 Task: Add an action where "Brand is Default form" in downgrade and inform.
Action: Mouse moved to (8, 280)
Screenshot: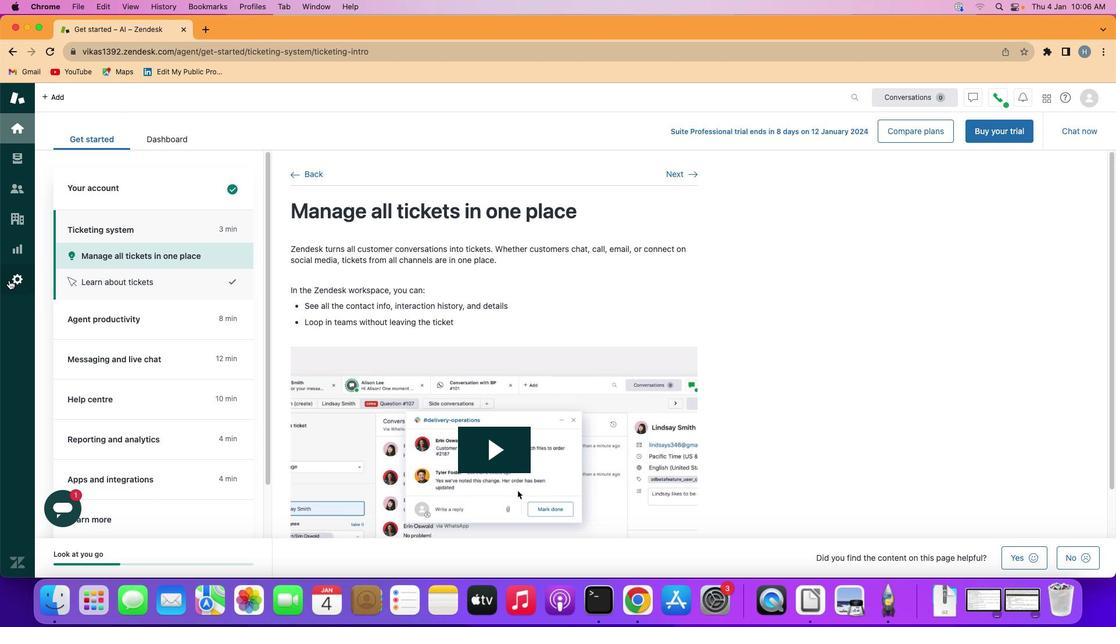 
Action: Mouse pressed left at (8, 280)
Screenshot: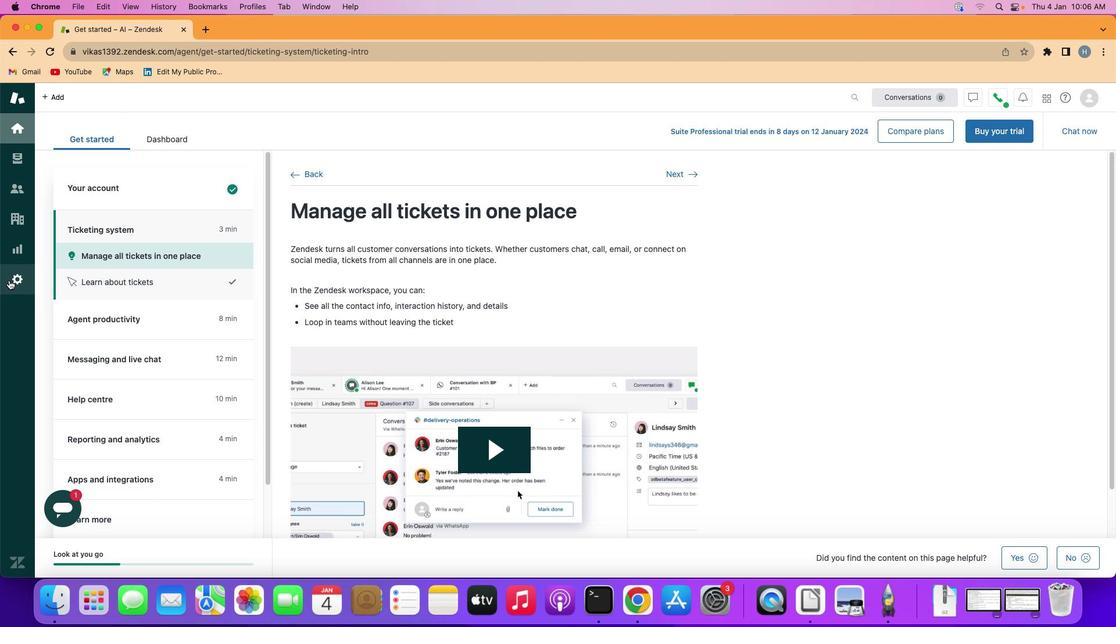 
Action: Mouse moved to (231, 478)
Screenshot: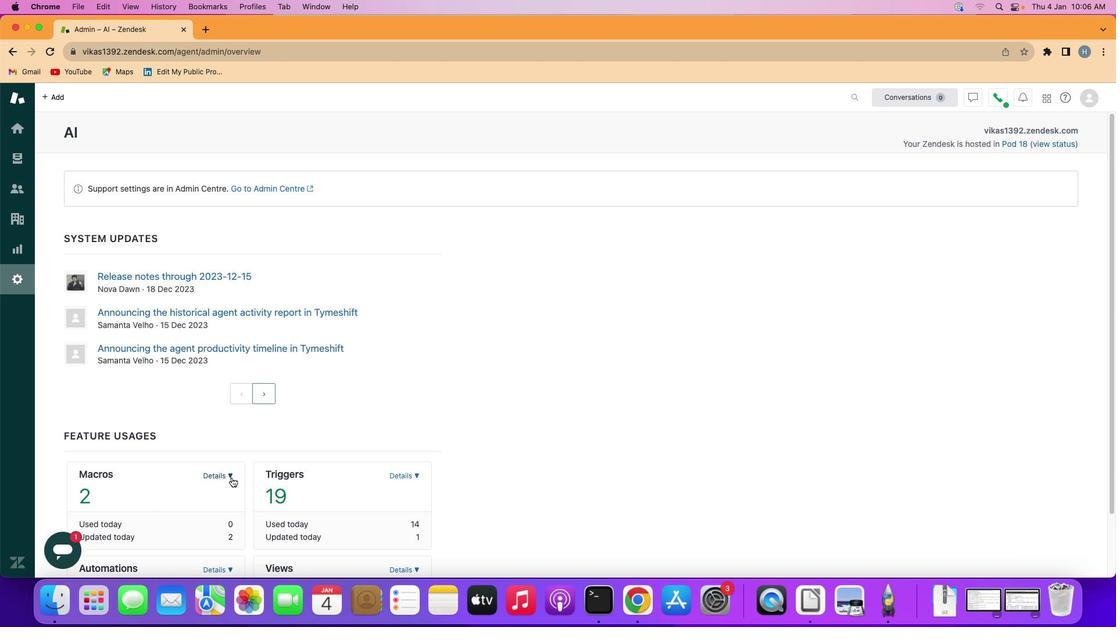 
Action: Mouse pressed left at (231, 478)
Screenshot: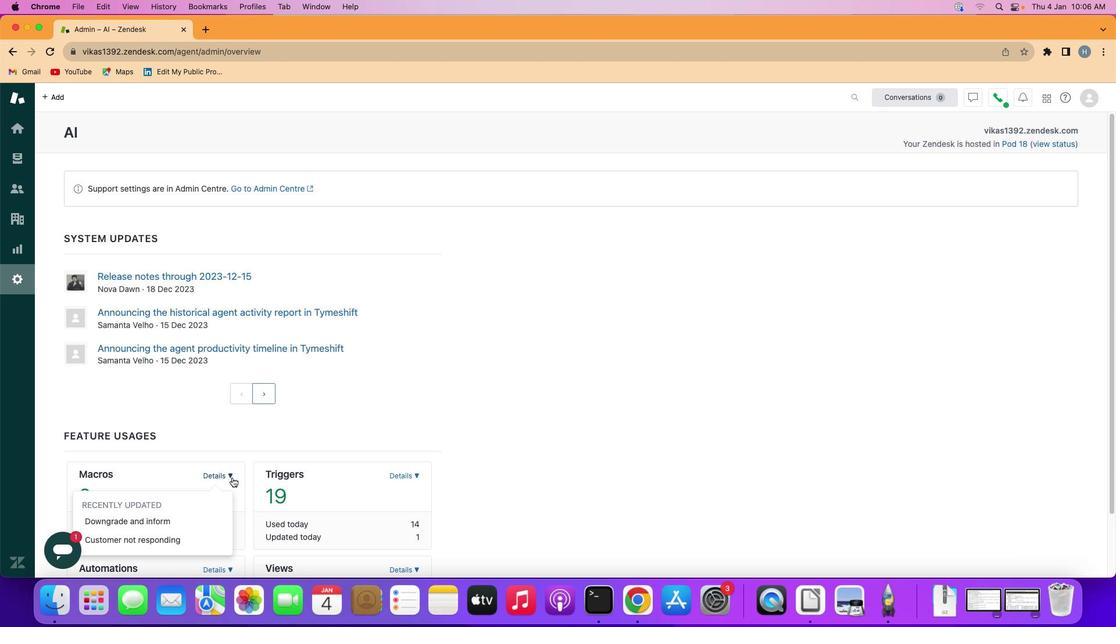 
Action: Mouse moved to (161, 518)
Screenshot: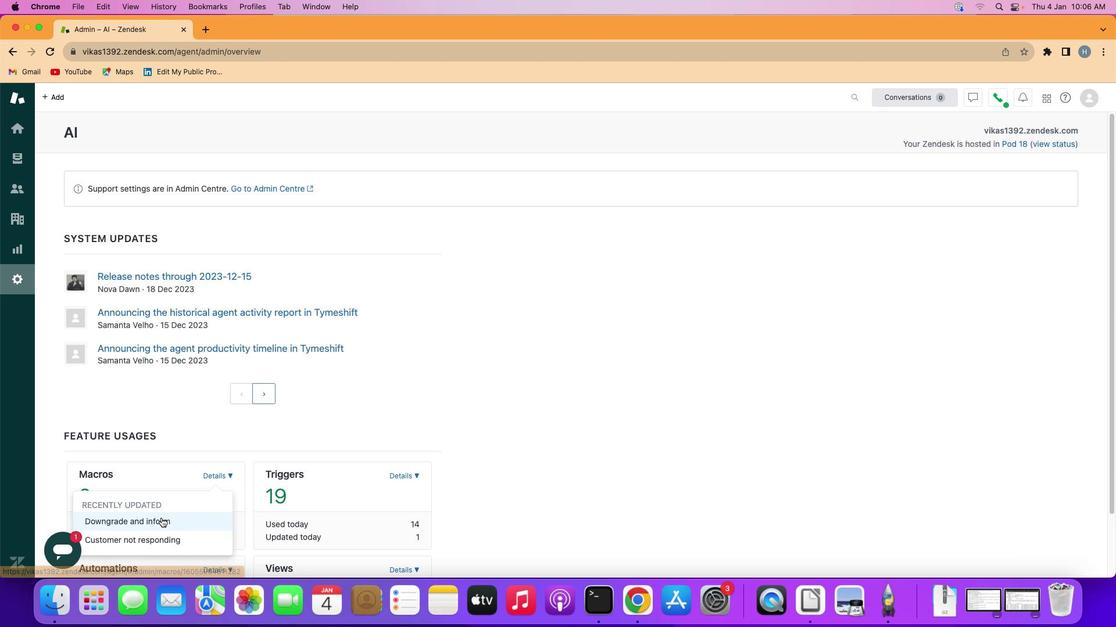 
Action: Mouse pressed left at (161, 518)
Screenshot: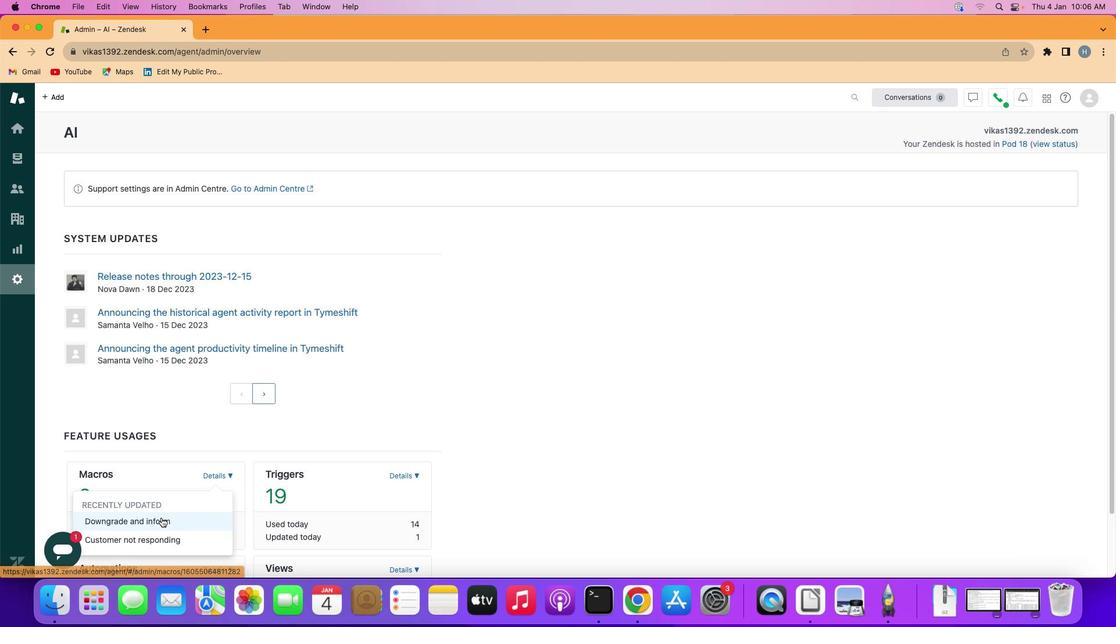
Action: Mouse moved to (189, 421)
Screenshot: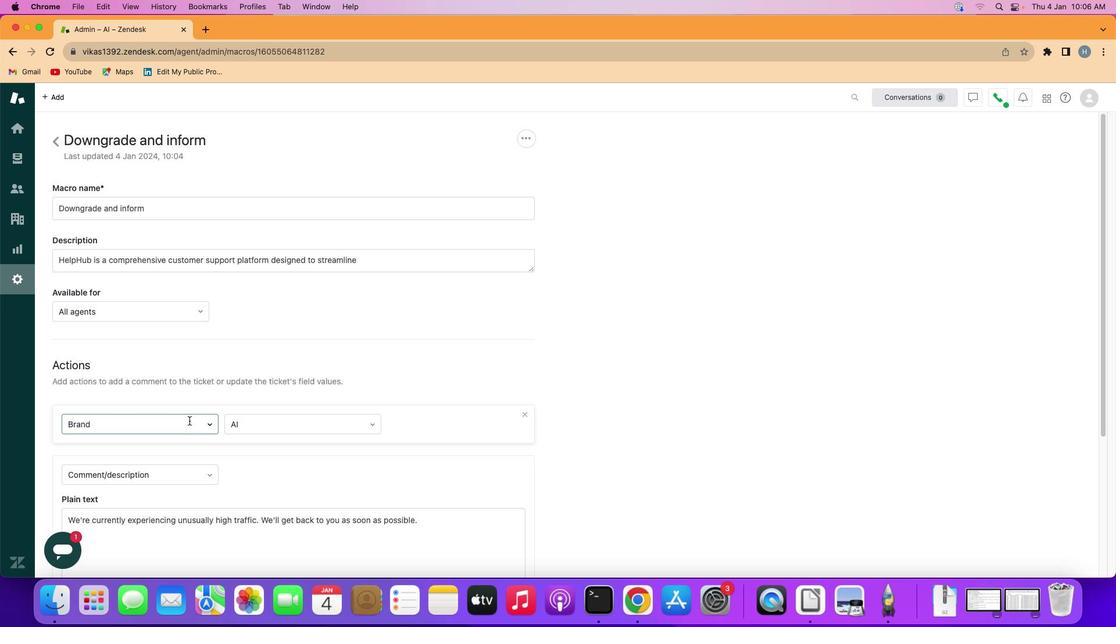 
Action: Mouse pressed left at (189, 421)
Screenshot: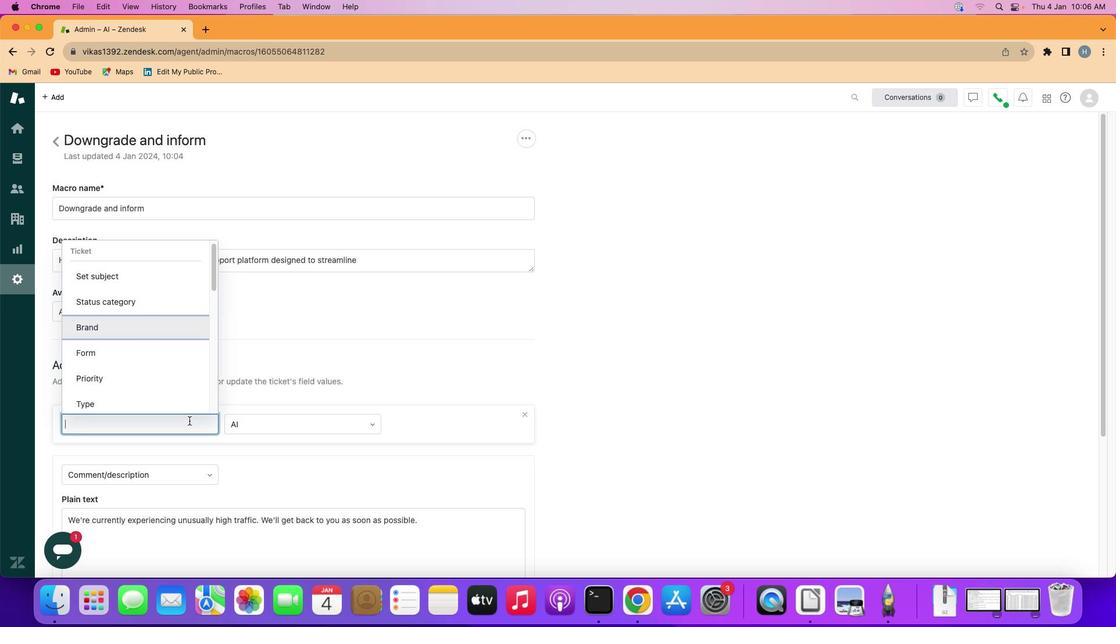 
Action: Mouse moved to (177, 349)
Screenshot: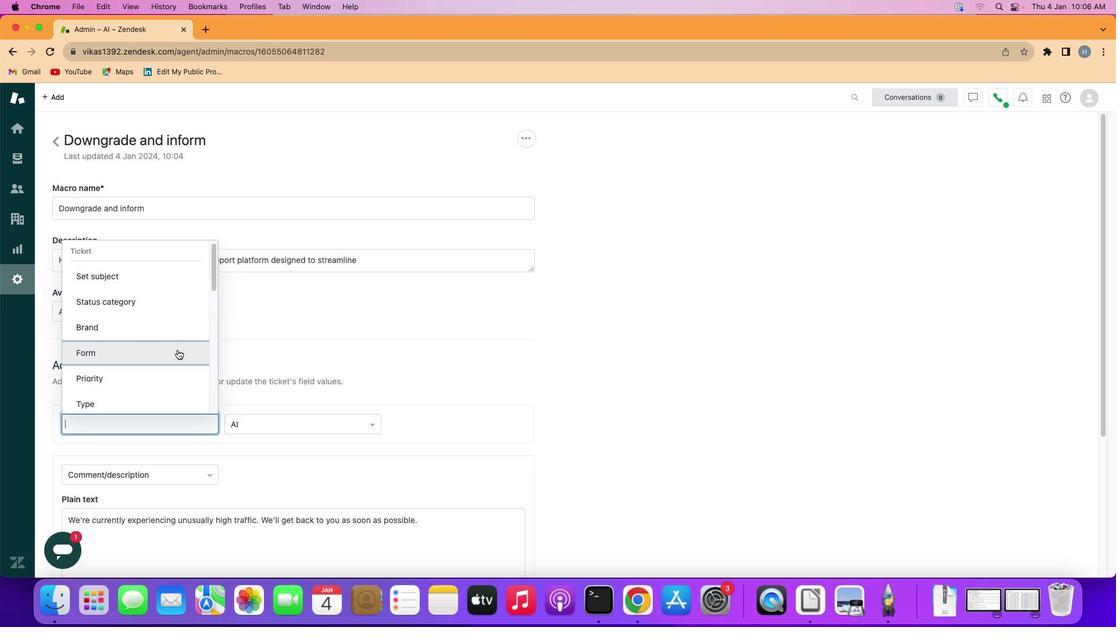 
Action: Mouse pressed left at (177, 349)
Screenshot: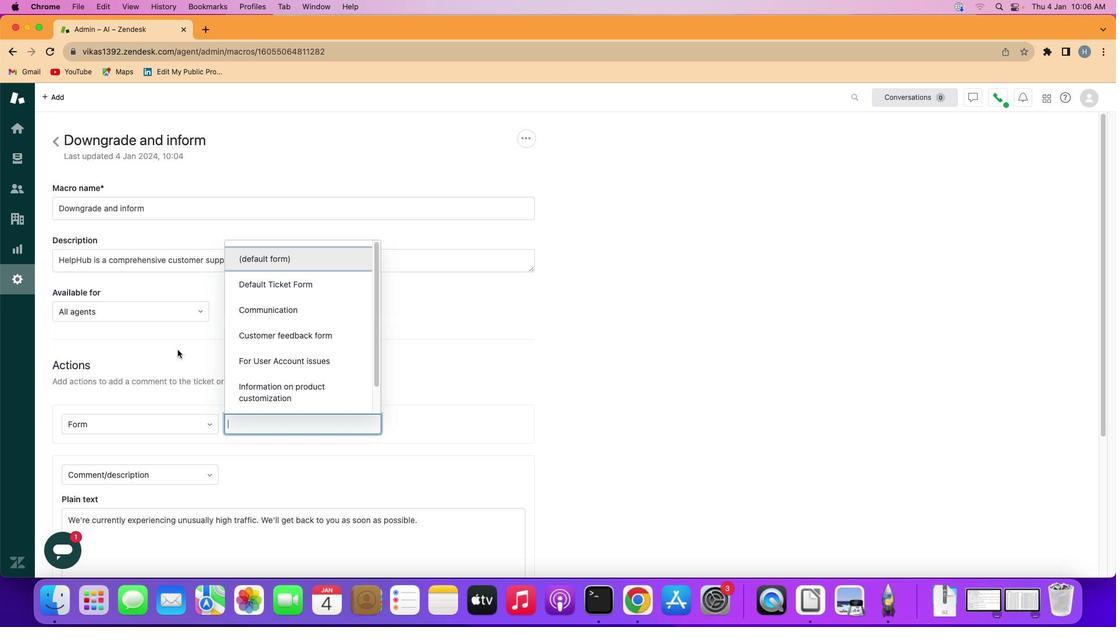 
Action: Mouse moved to (313, 258)
Screenshot: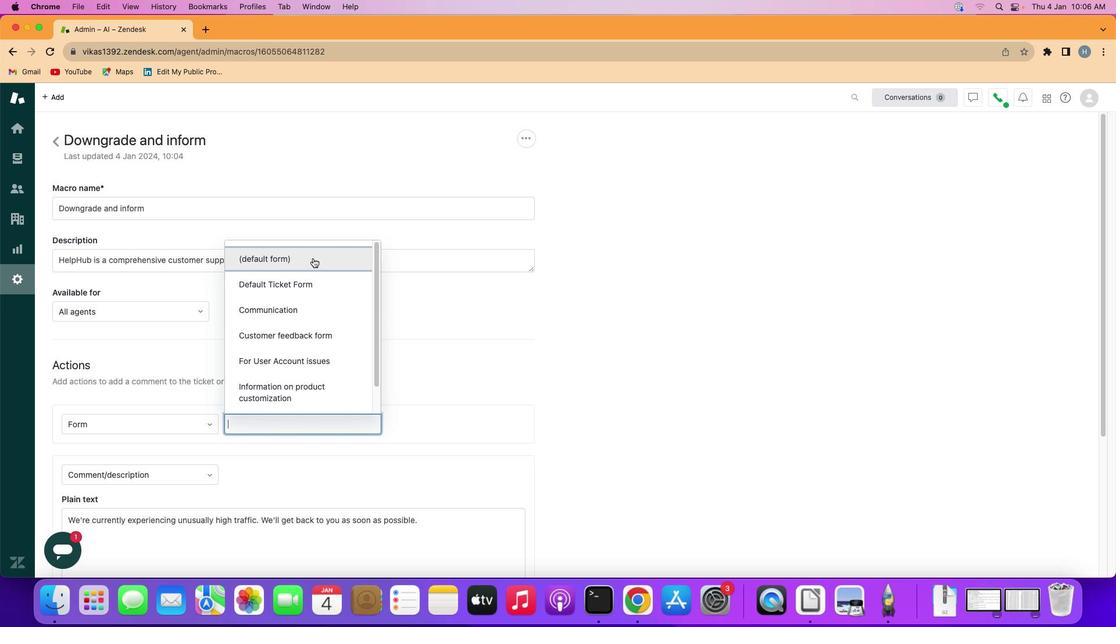 
Action: Mouse pressed left at (313, 258)
Screenshot: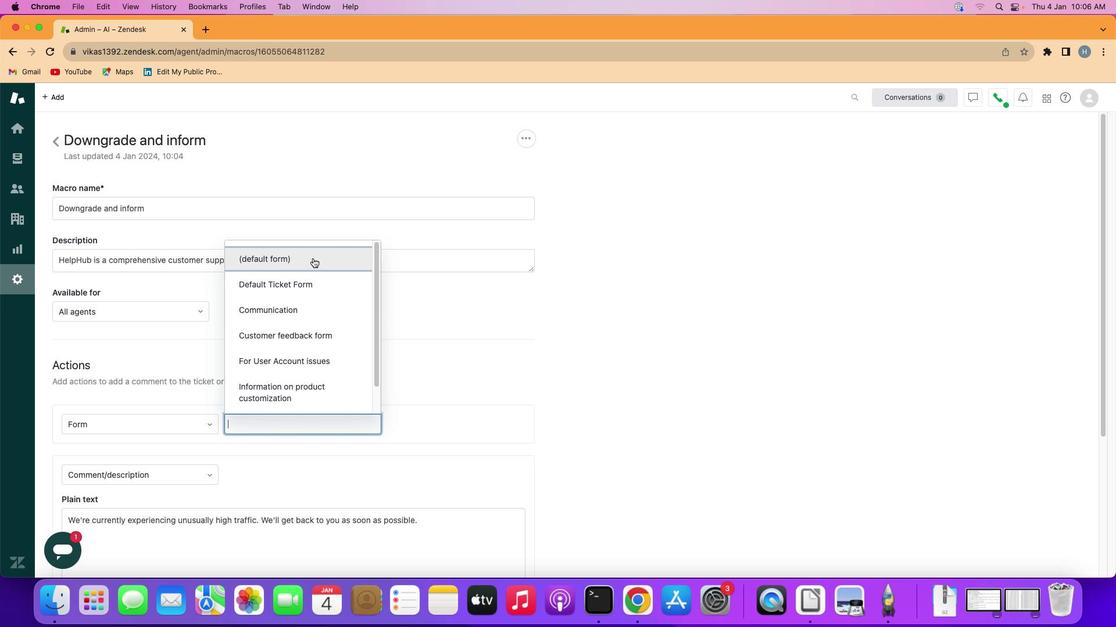 
Action: Mouse moved to (459, 443)
Screenshot: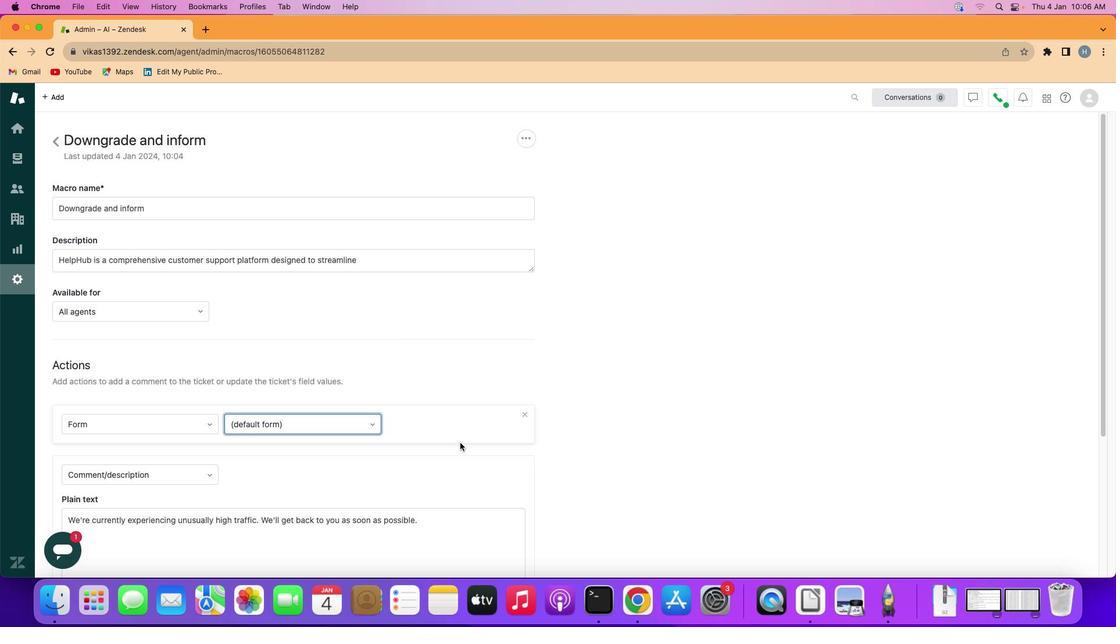 
Action: Mouse scrolled (459, 443) with delta (0, 0)
Screenshot: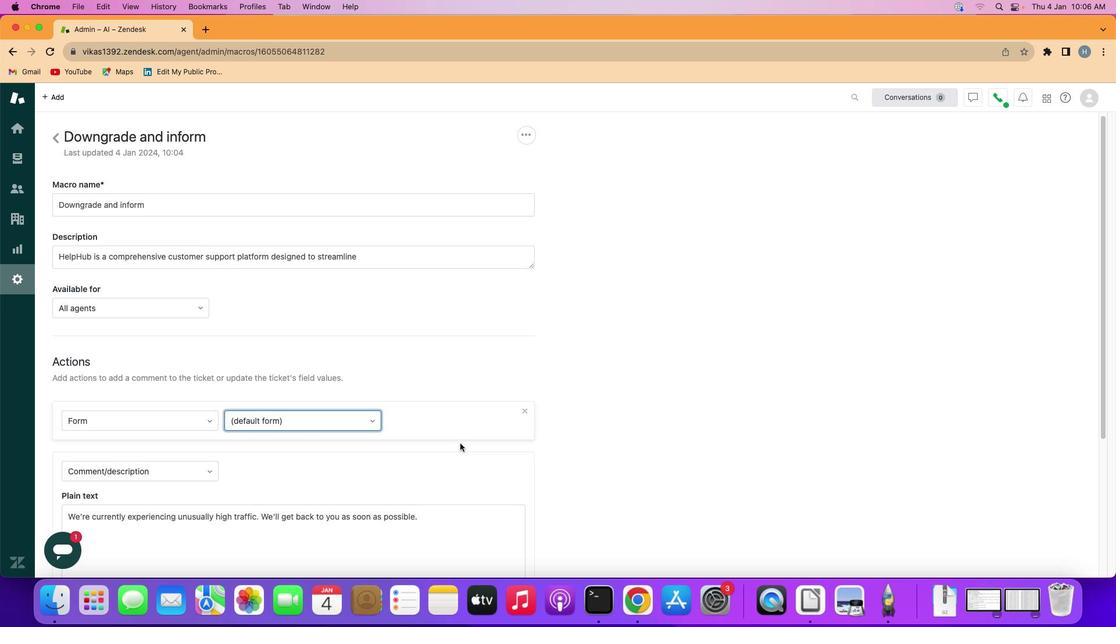 
Action: Mouse scrolled (459, 443) with delta (0, 0)
Screenshot: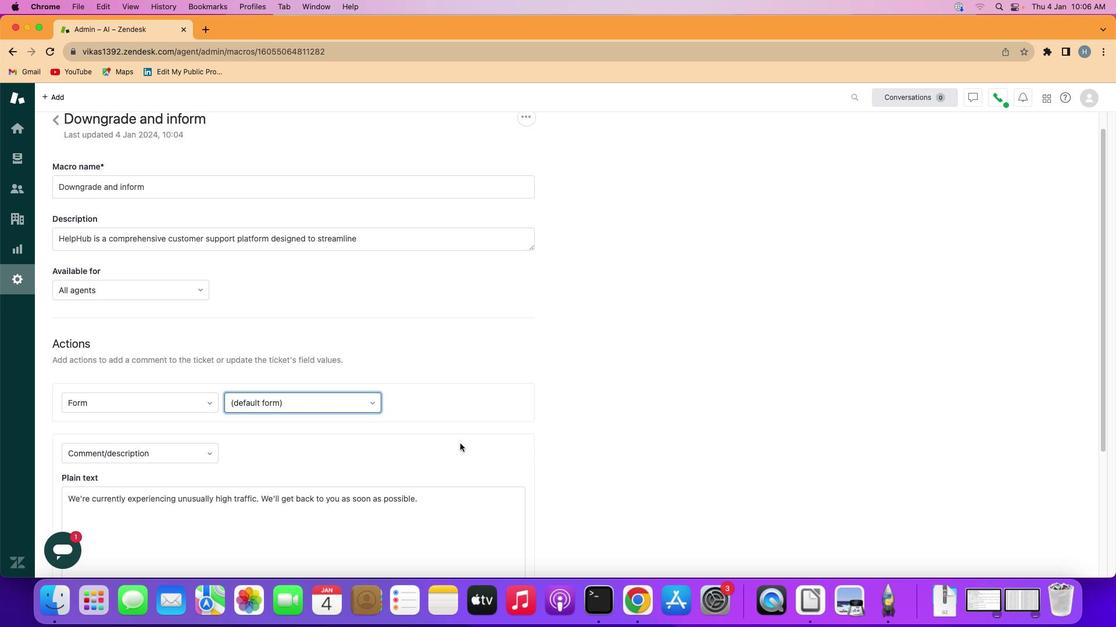 
Action: Mouse scrolled (459, 443) with delta (0, -1)
Screenshot: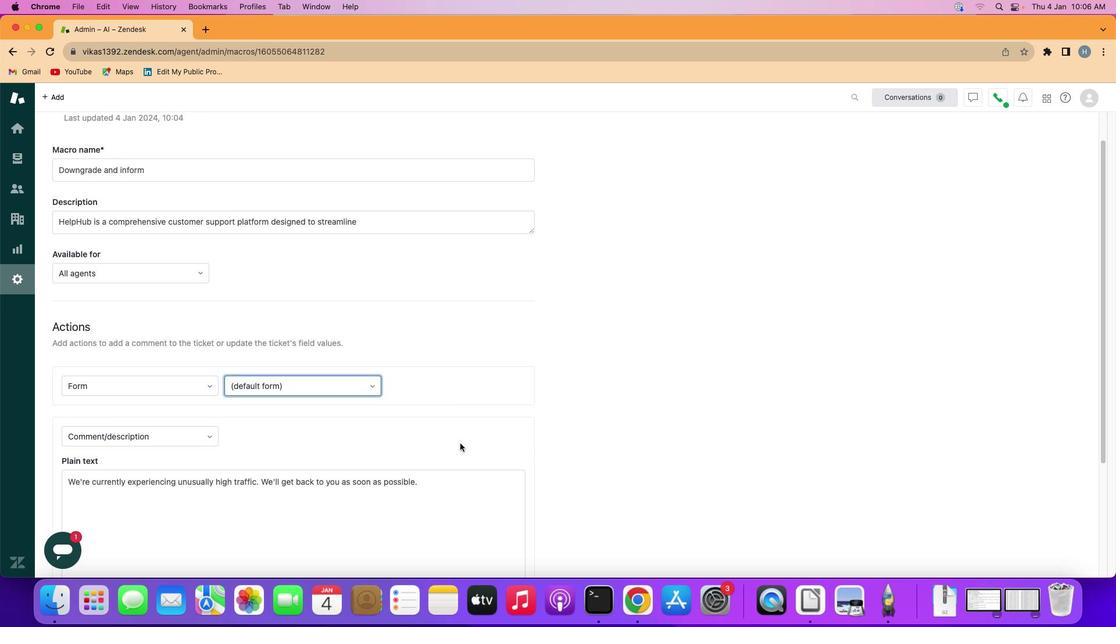 
Action: Mouse moved to (460, 443)
Screenshot: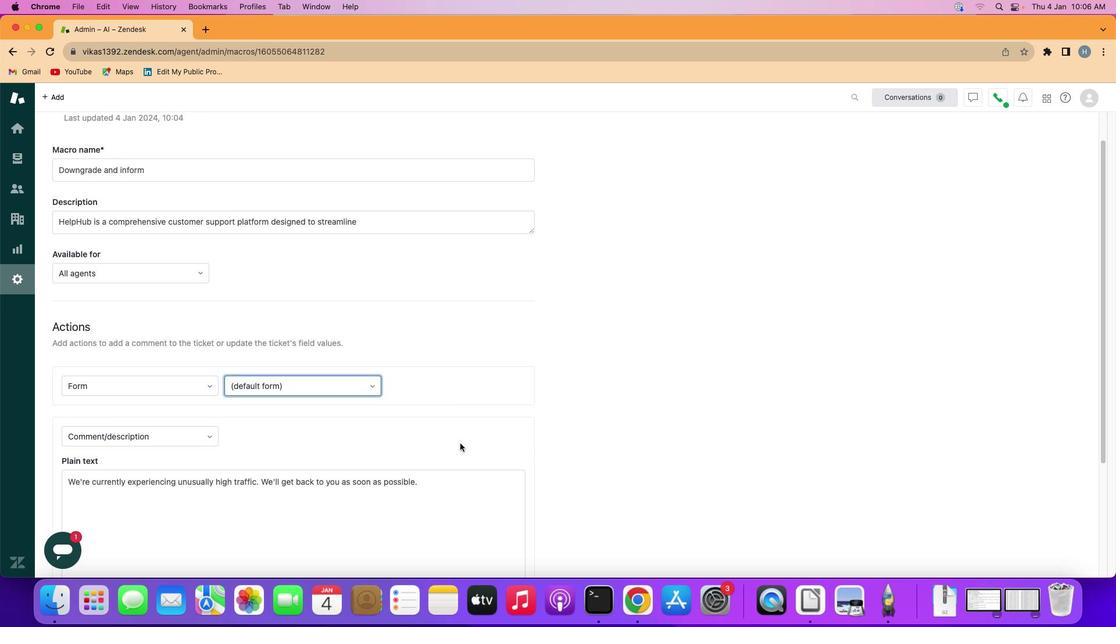 
Action: Mouse scrolled (460, 443) with delta (0, -1)
Screenshot: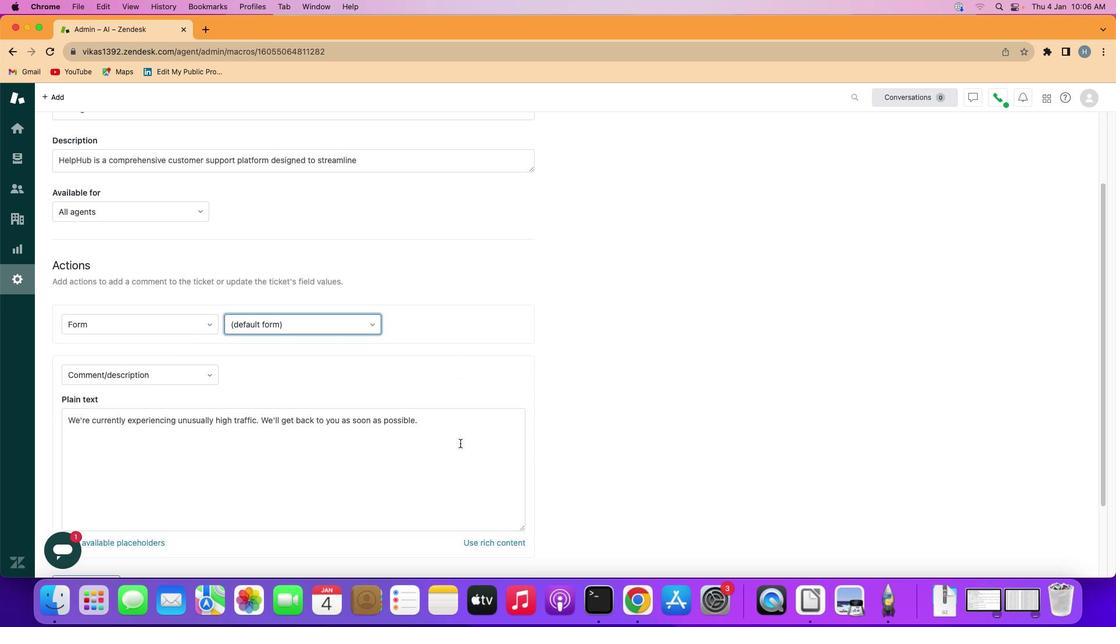 
Action: Mouse scrolled (460, 443) with delta (0, -1)
Screenshot: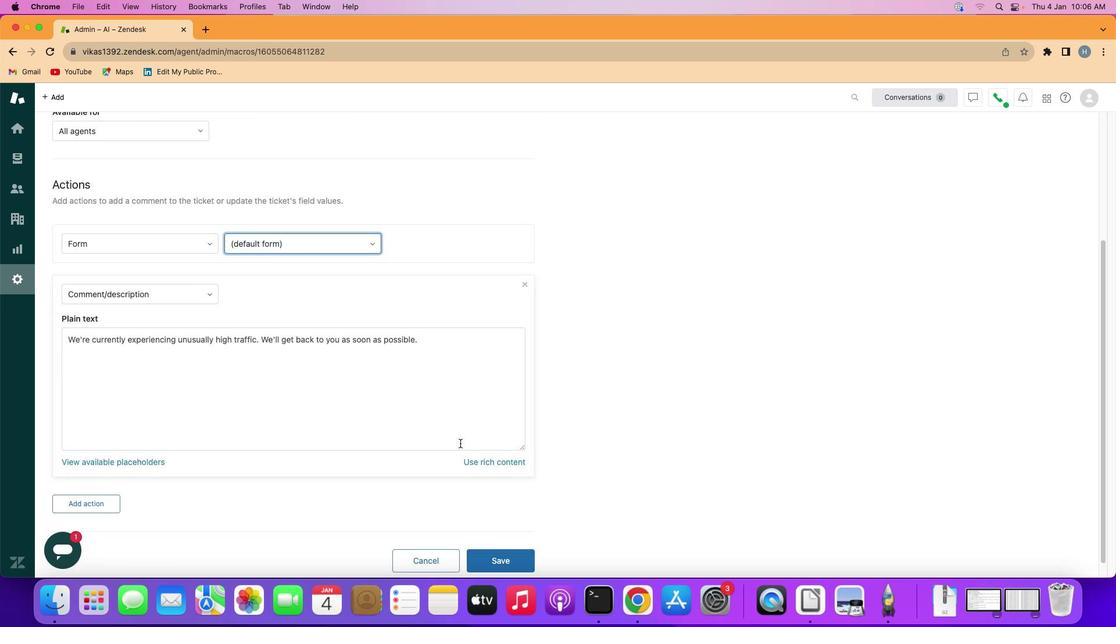 
Action: Mouse moved to (461, 447)
Screenshot: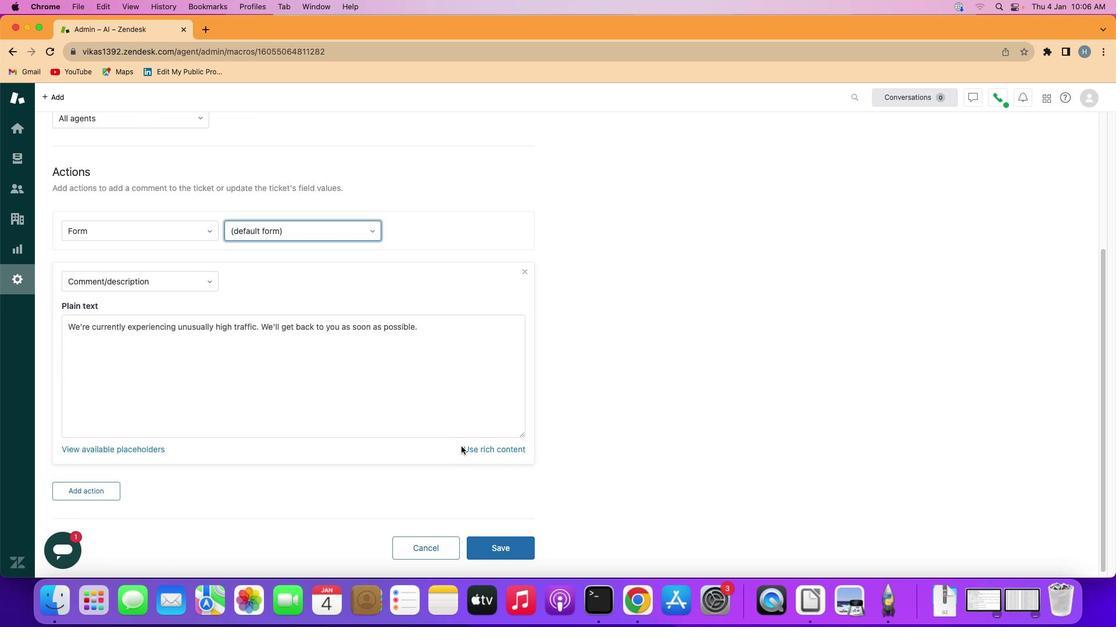 
Action: Mouse scrolled (461, 447) with delta (0, 0)
Screenshot: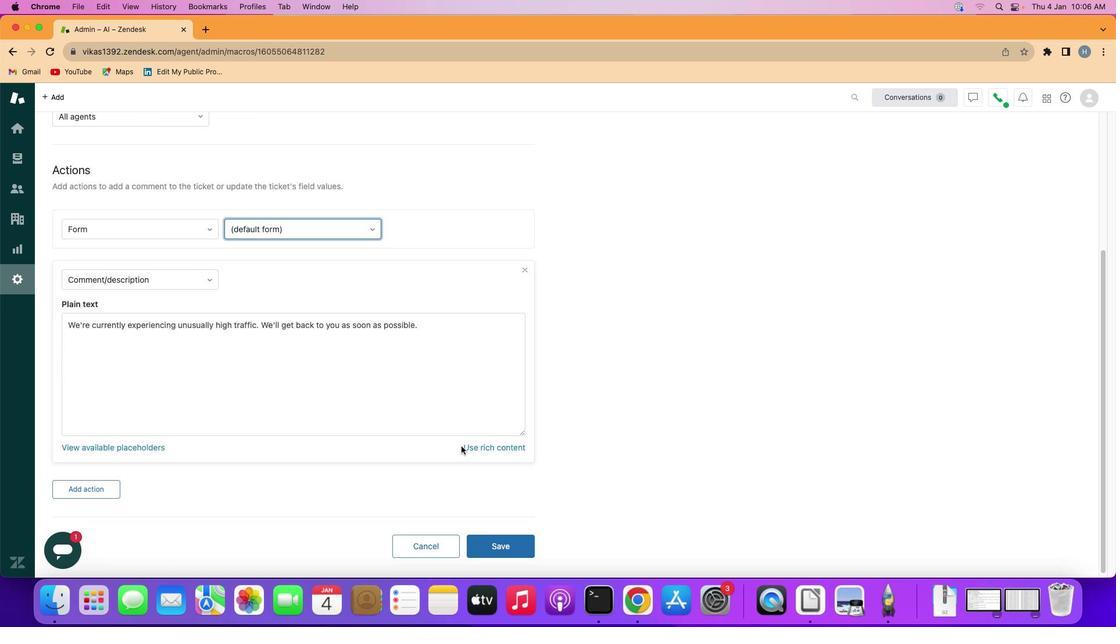 
Action: Mouse scrolled (461, 447) with delta (0, 0)
Screenshot: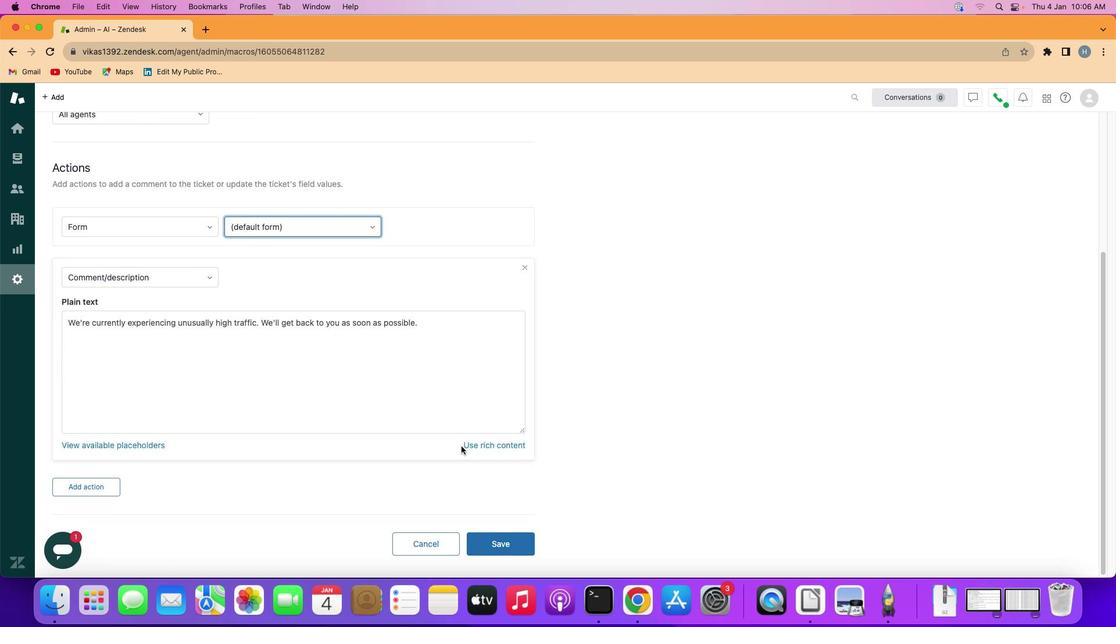 
Action: Mouse scrolled (461, 447) with delta (0, -1)
Screenshot: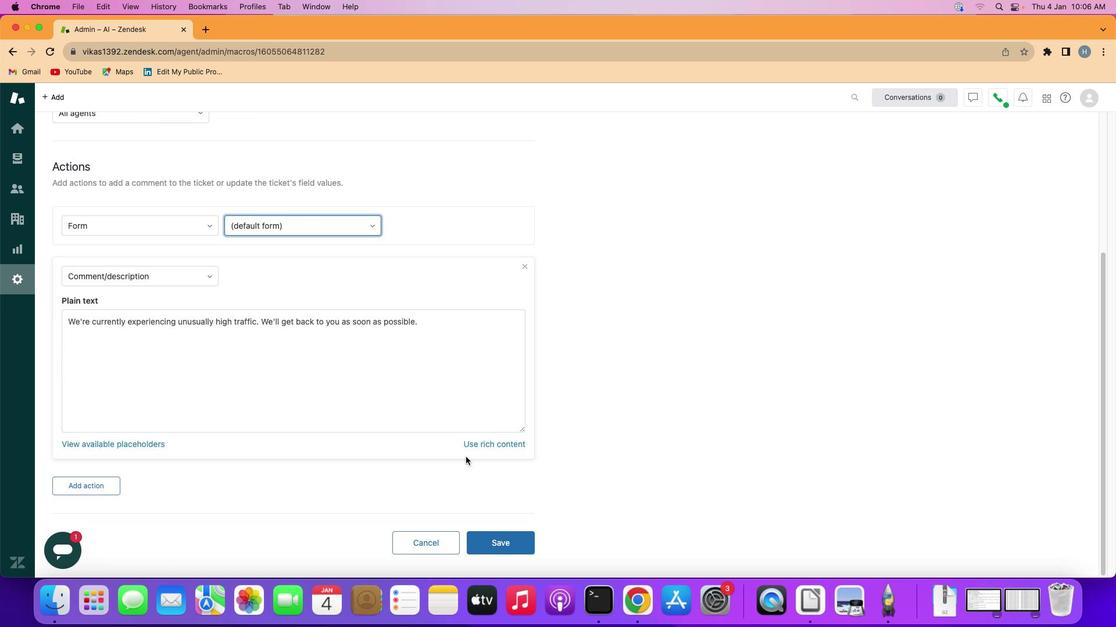 
Action: Mouse moved to (505, 544)
Screenshot: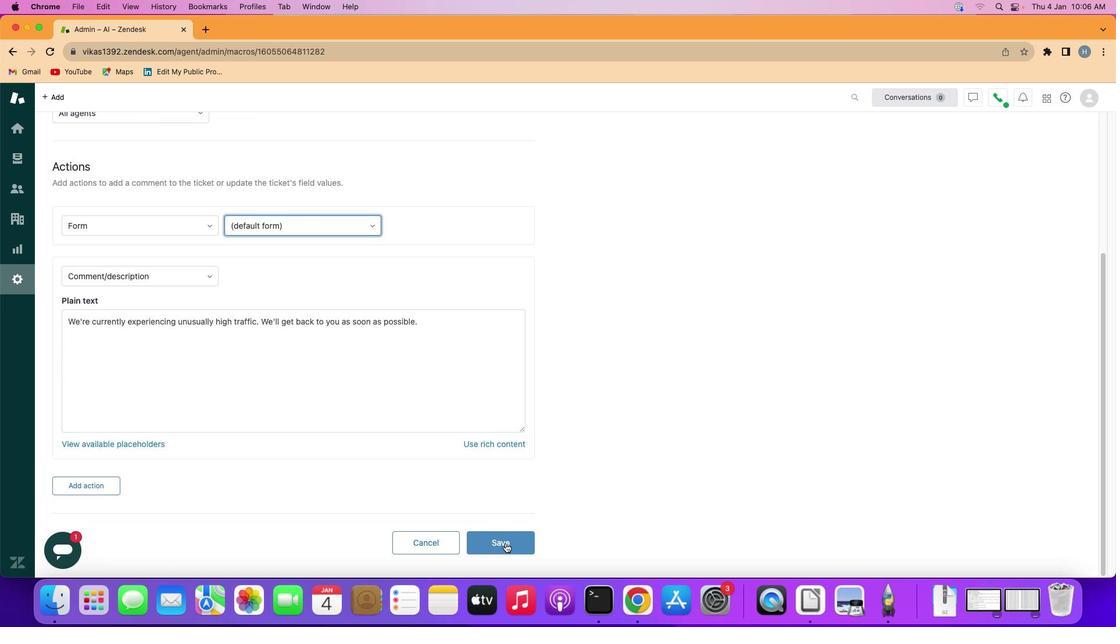 
Action: Mouse pressed left at (505, 544)
Screenshot: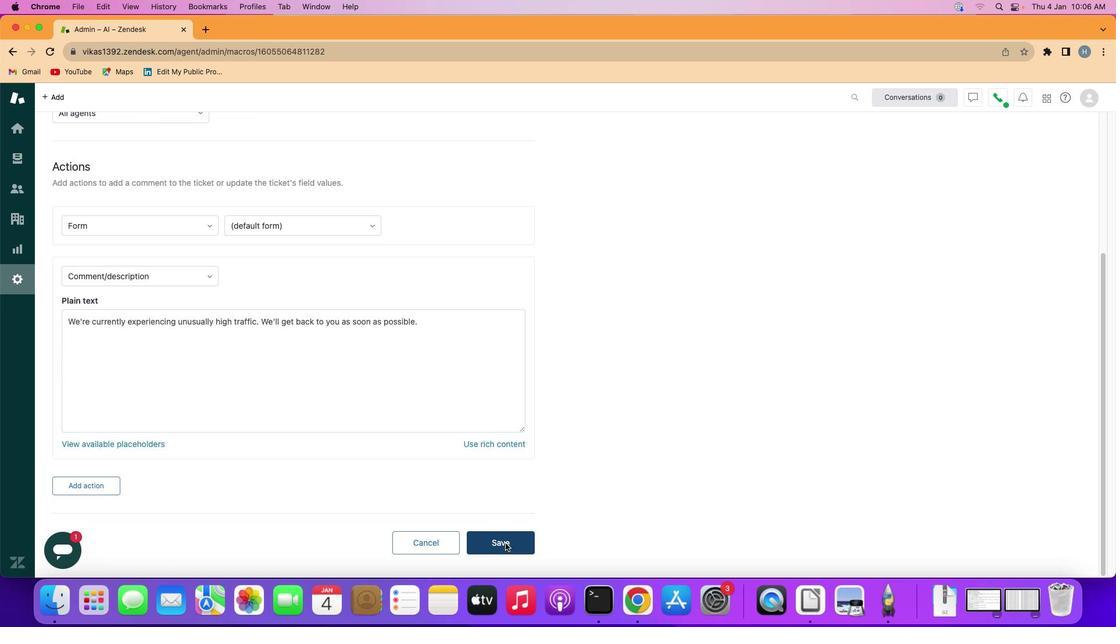 
Action: Mouse moved to (505, 544)
Screenshot: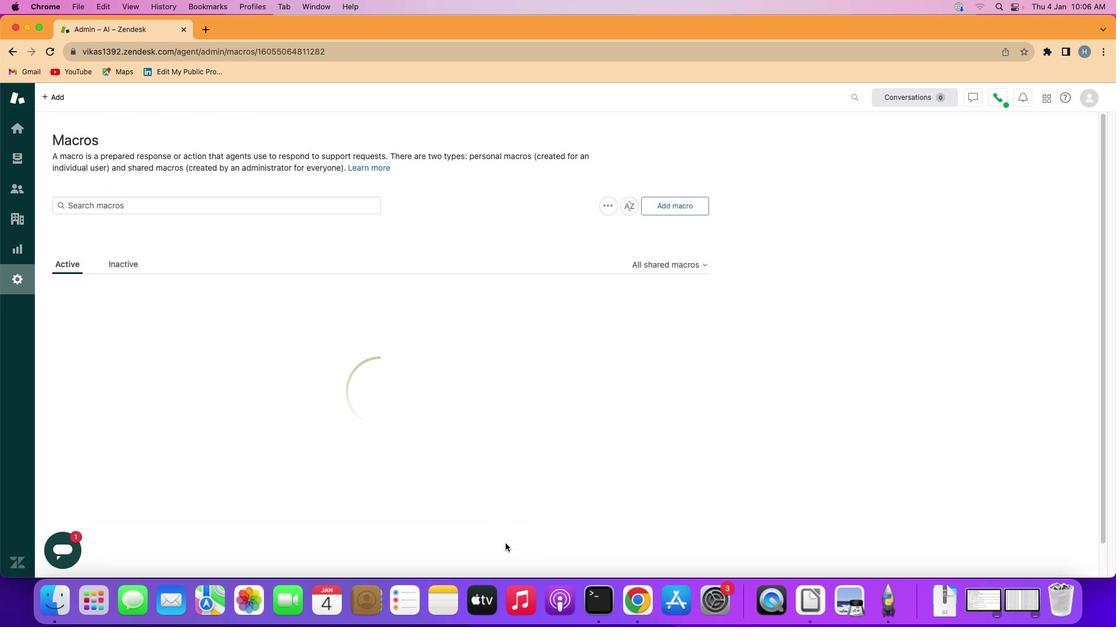 
